 Task: In the  document Matthew.docxMake this file  'available offline' Add shortcut to Drive 'Starred'Email the file to   softage.1@softage.net, with message attached Action Required: This requires your review and response. and file type: 'Microsoft Word'
Action: Key pressed <Key.tab><Key.tab><Key.tab>
Screenshot: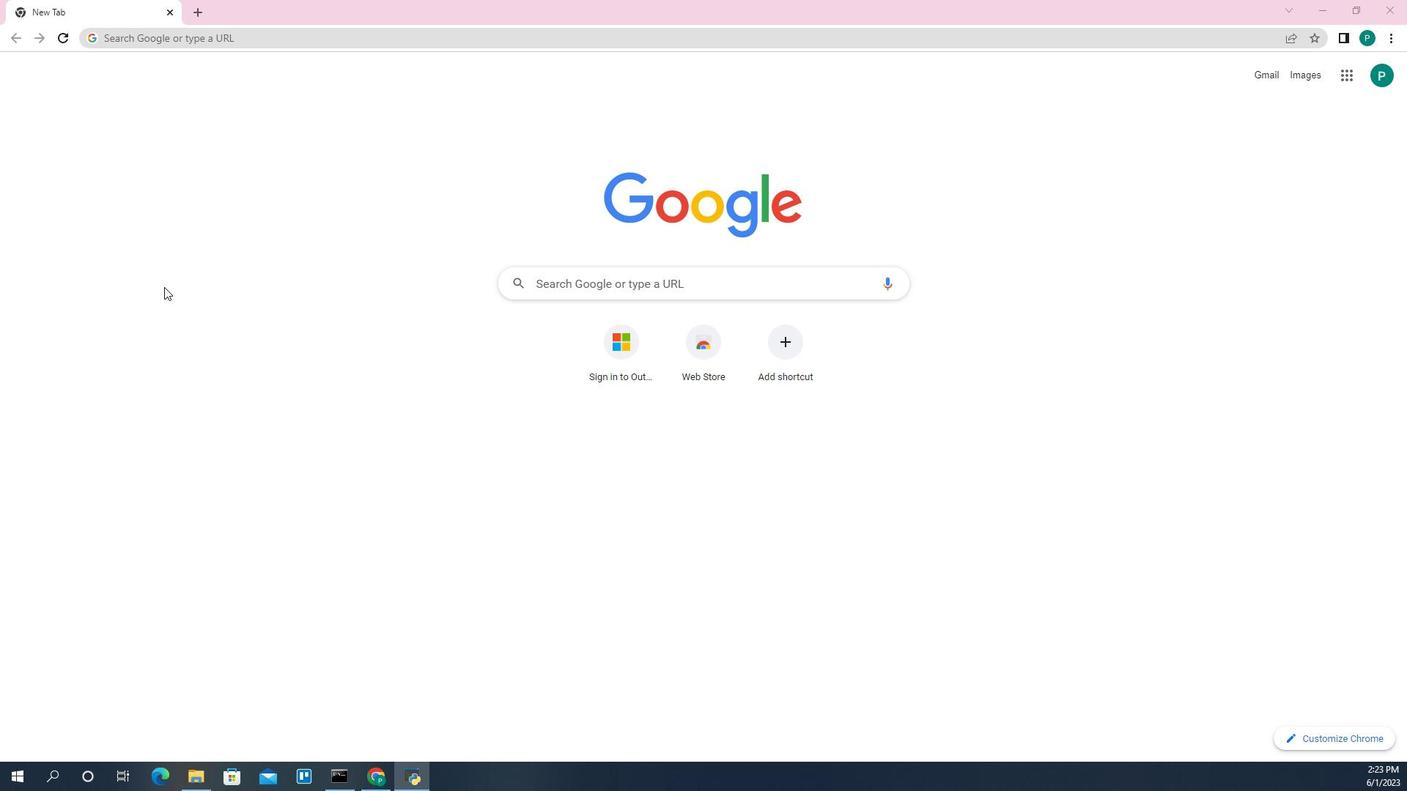 
Action: Mouse moved to (1323, 290)
Screenshot: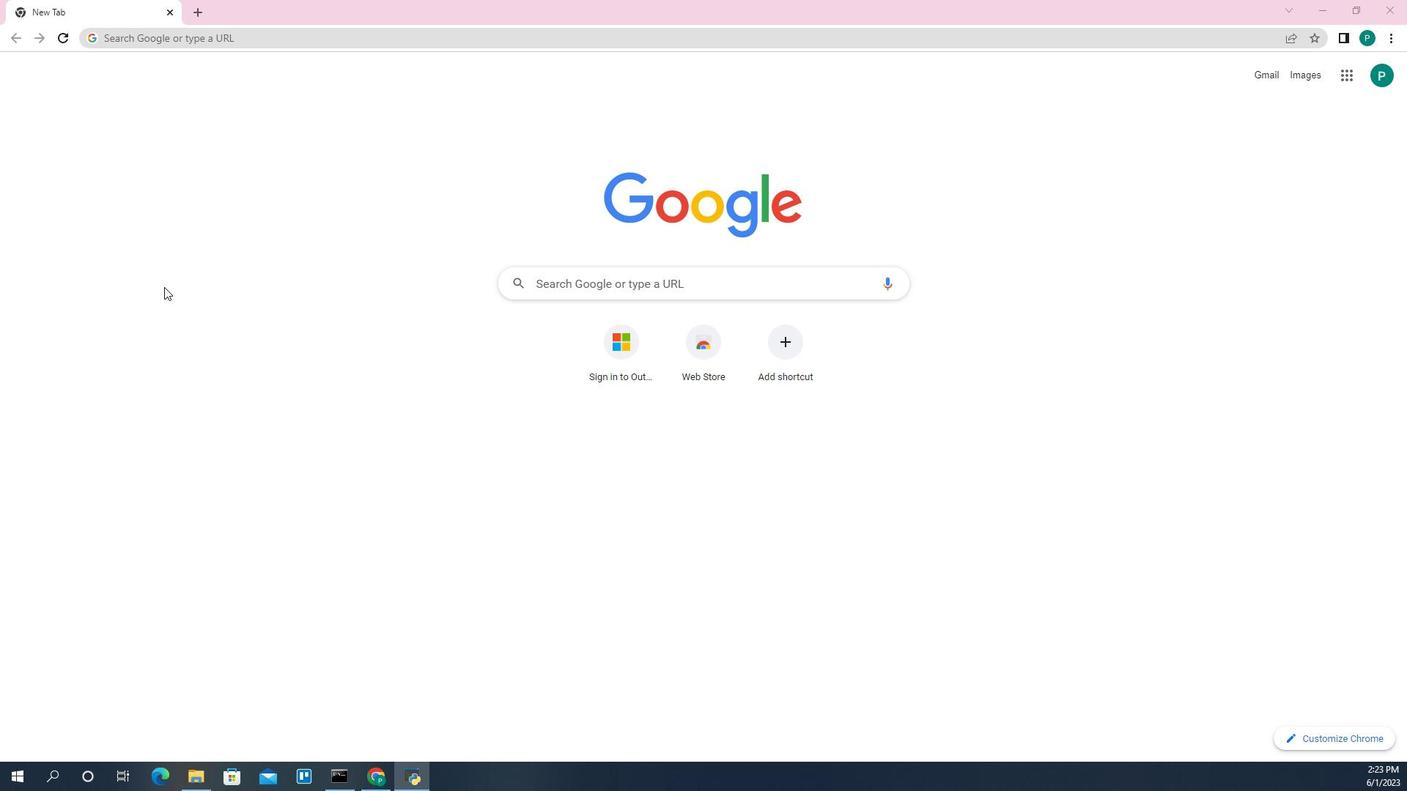 
Action: Mouse pressed left at (1323, 290)
Screenshot: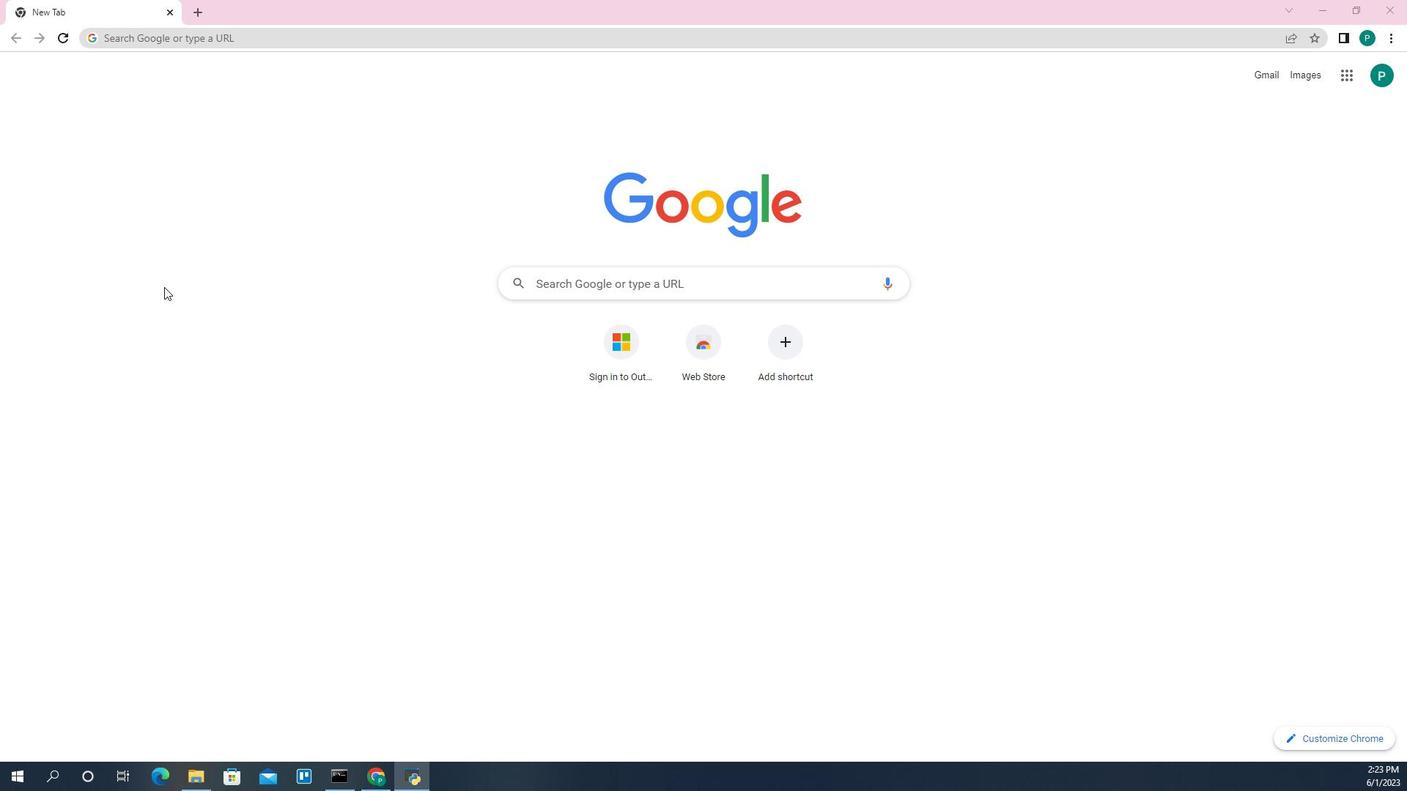 
Action: Mouse moved to (1324, 292)
Screenshot: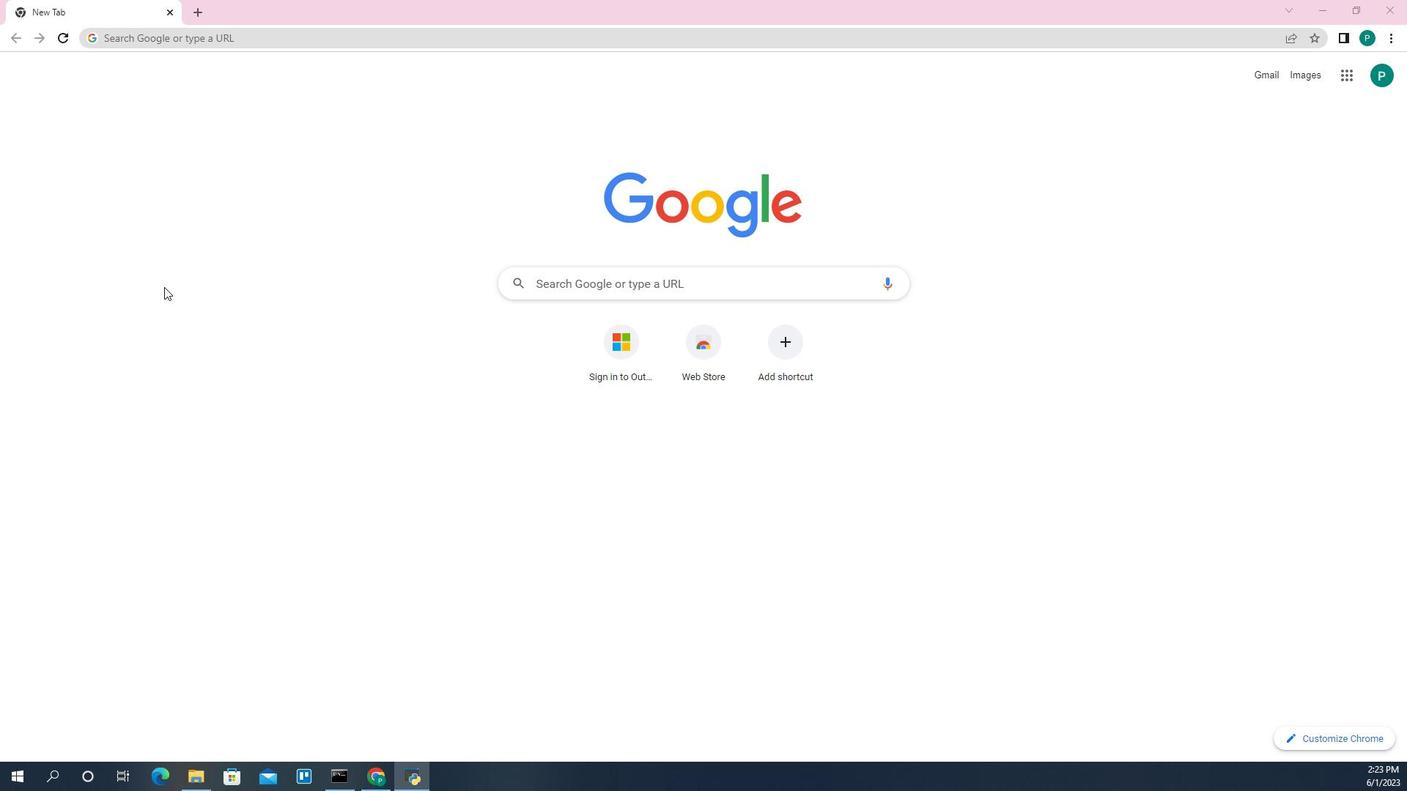 
Action: Key pressed <Key.tab><Key.tab><Key.tab><Key.enter><Key.tab><Key.tab><Key.tab><Key.tab><Key.tab><Key.tab><Key.tab><Key.tab><Key.tab><Key.tab><Key.tab><Key.tab><Key.tab><Key.tab><Key.tab><Key.tab><Key.tab><Key.enter><Key.down><Key.enter>
Screenshot: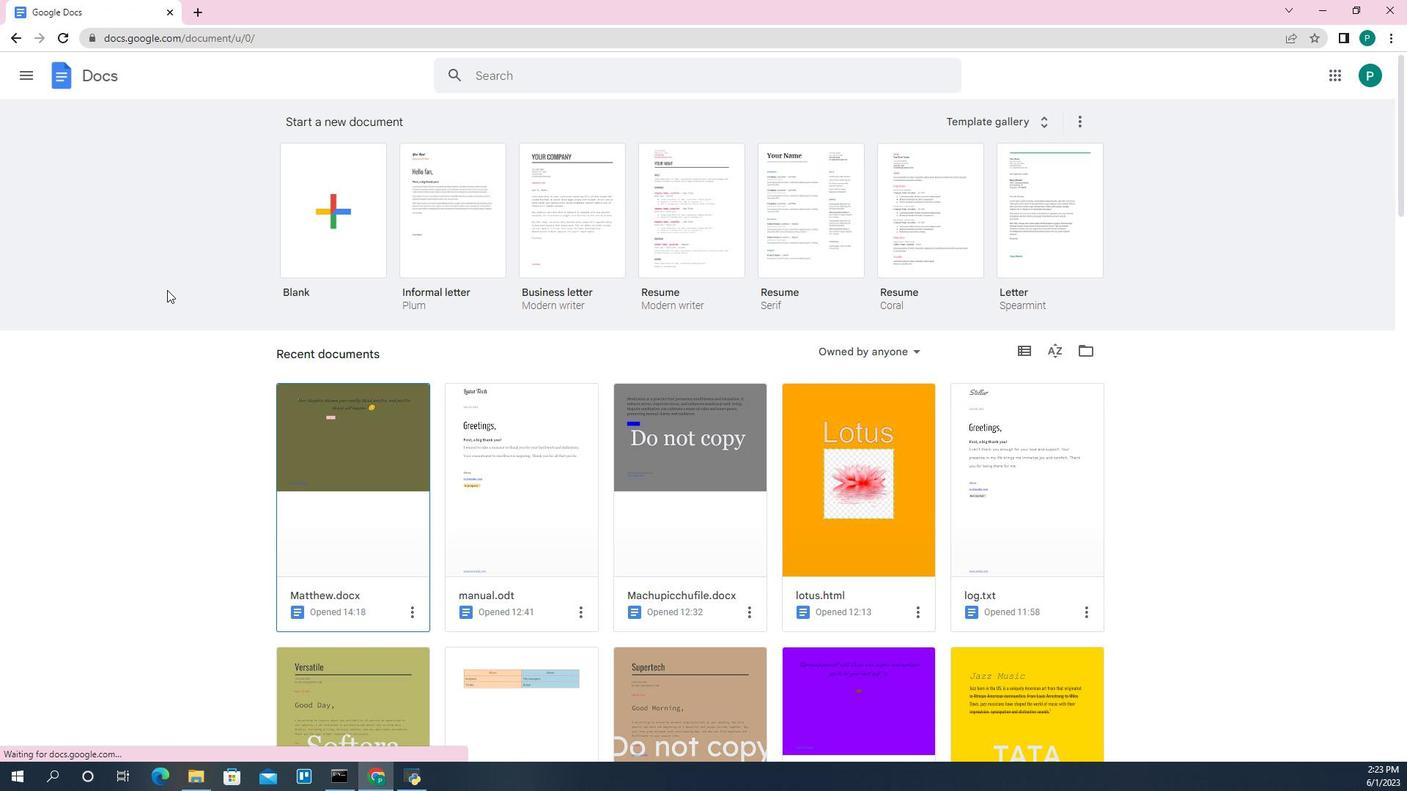 
Action: Mouse moved to (1209, 88)
Screenshot: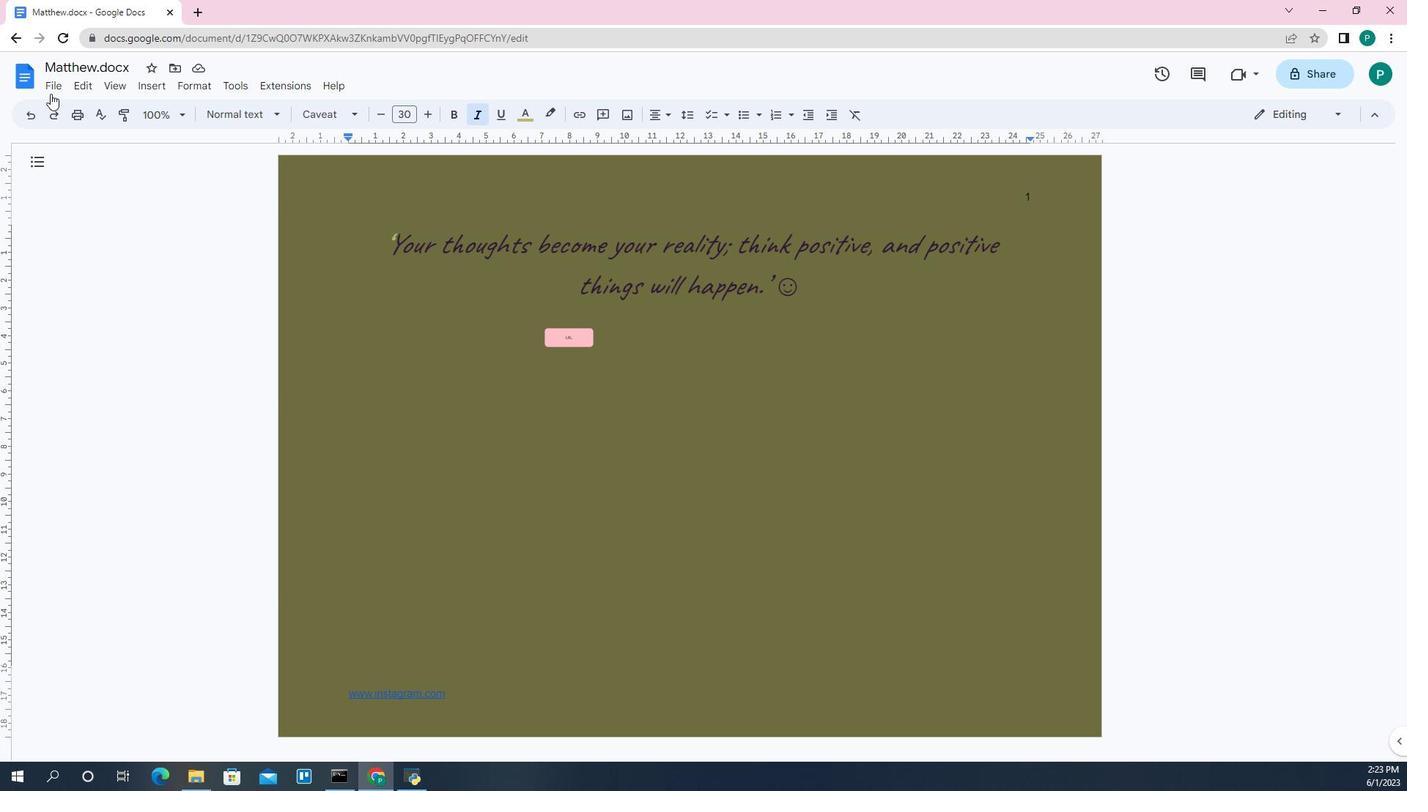 
Action: Mouse pressed left at (1209, 88)
Screenshot: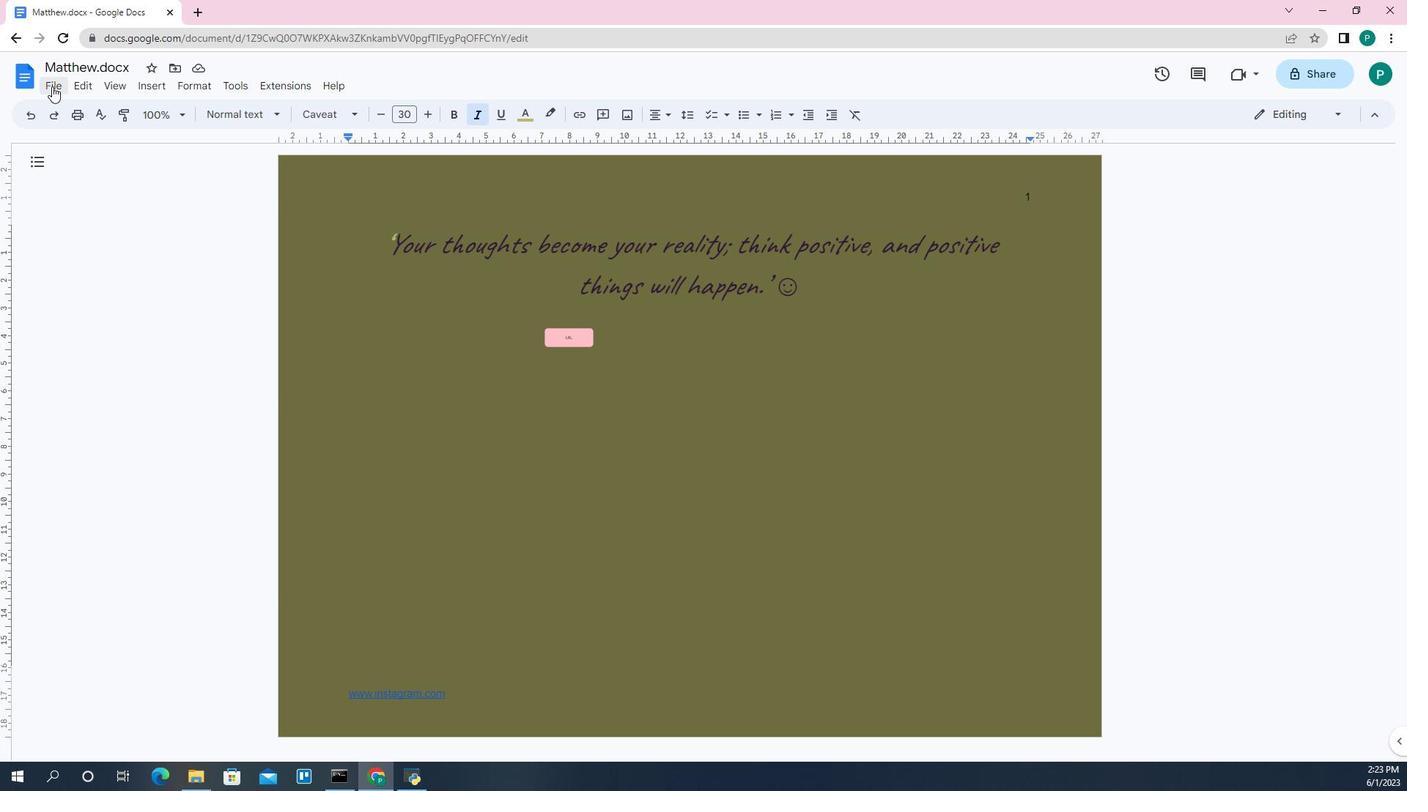 
Action: Key pressed <Key.down><Key.down><Key.down><Key.down><Key.down><Key.down><Key.down><Key.down><Key.down><Key.down><Key.down><Key.down><Key.enter><Key.right><Key.left><Key.down><Key.down><Key.down><Key.down><Key.down><Key.down><Key.down><Key.down><Key.down><Key.right><Key.left><Key.down><Key.down><Key.down><Key.down><Key.down><Key.down><Key.down><Key.down><Key.down><Key.enter><Key.down><Key.up><Key.tab><Key.tab><Key.tab><Key.tab><Key.tab><Key.tab><Key.tab><Key.enter><Key.down><Key.down><Key.down><Key.right><Key.left><Key.tab><Key.tab><Key.enter><Key.down><Key.right><Key.left>
Screenshot: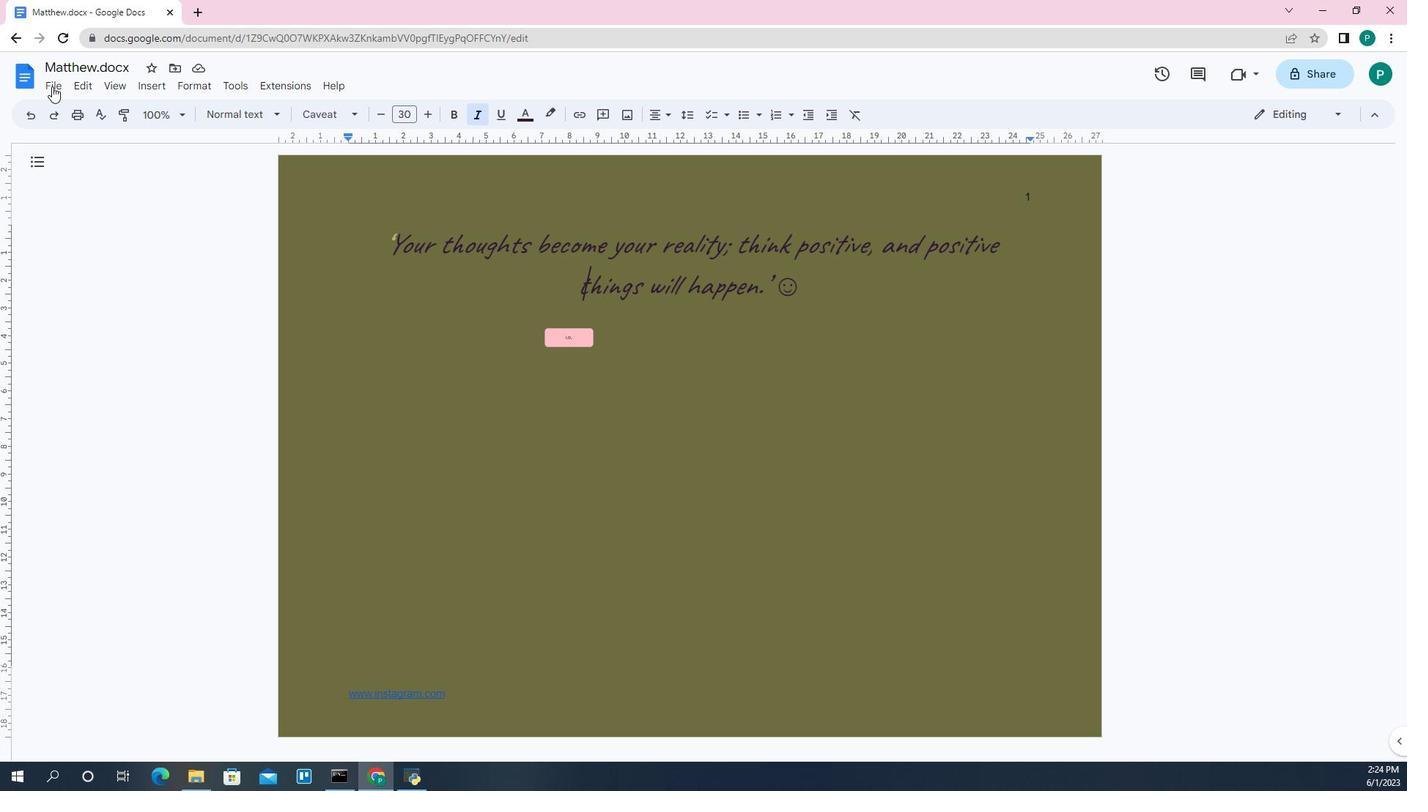 
Action: Mouse pressed left at (1209, 88)
Screenshot: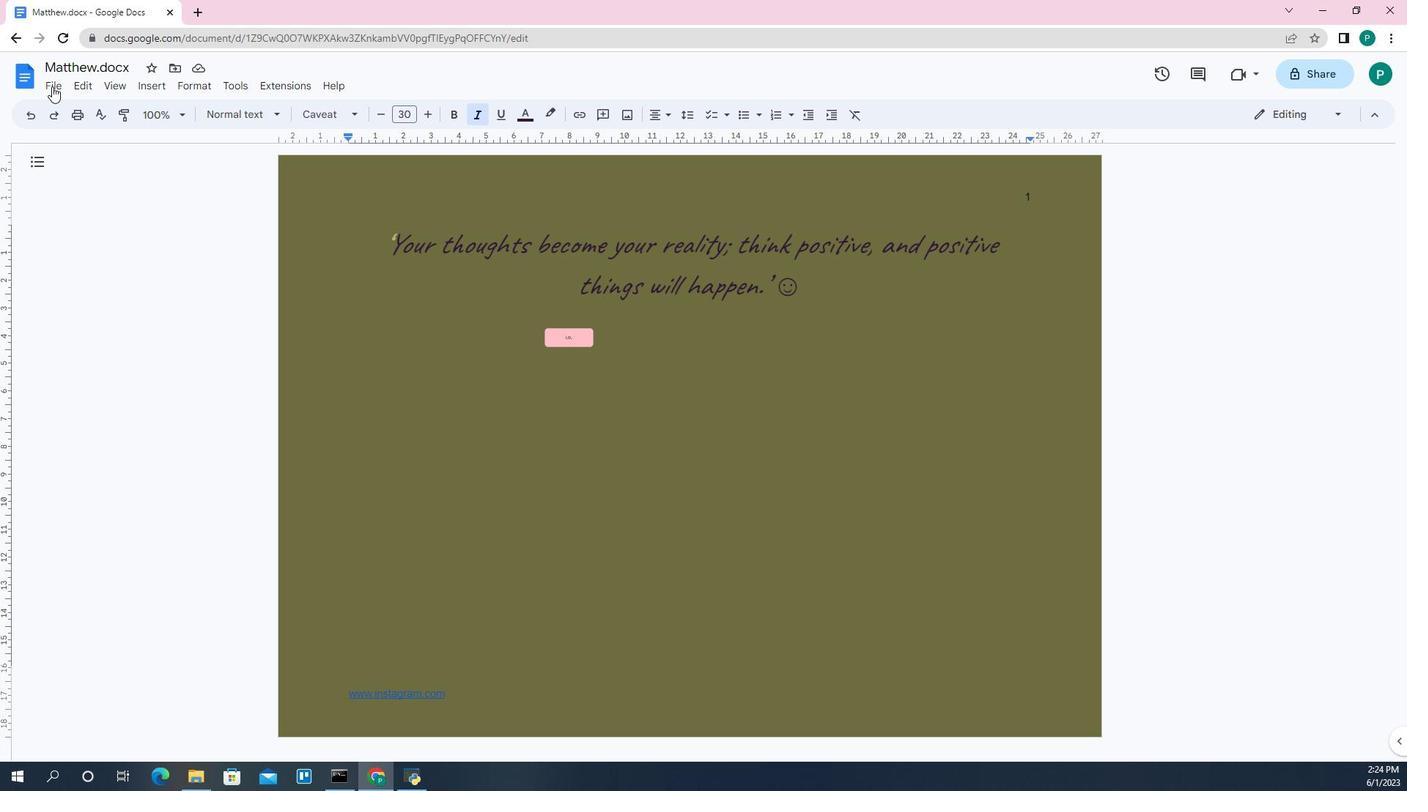 
Action: Key pressed <Key.down><Key.down><Key.down><Key.down><Key.down><Key.right><Key.enter>softage.1<Key.shift>@softage.net<Key.enter><Key.tab><Key.tab><Key.shift><Key.shift><Key.shift><Key.shift>This<Key.space>requires<Key.space>your<Key.space>review<Key.space>and<Key.space>response.<Key.space>
Screenshot: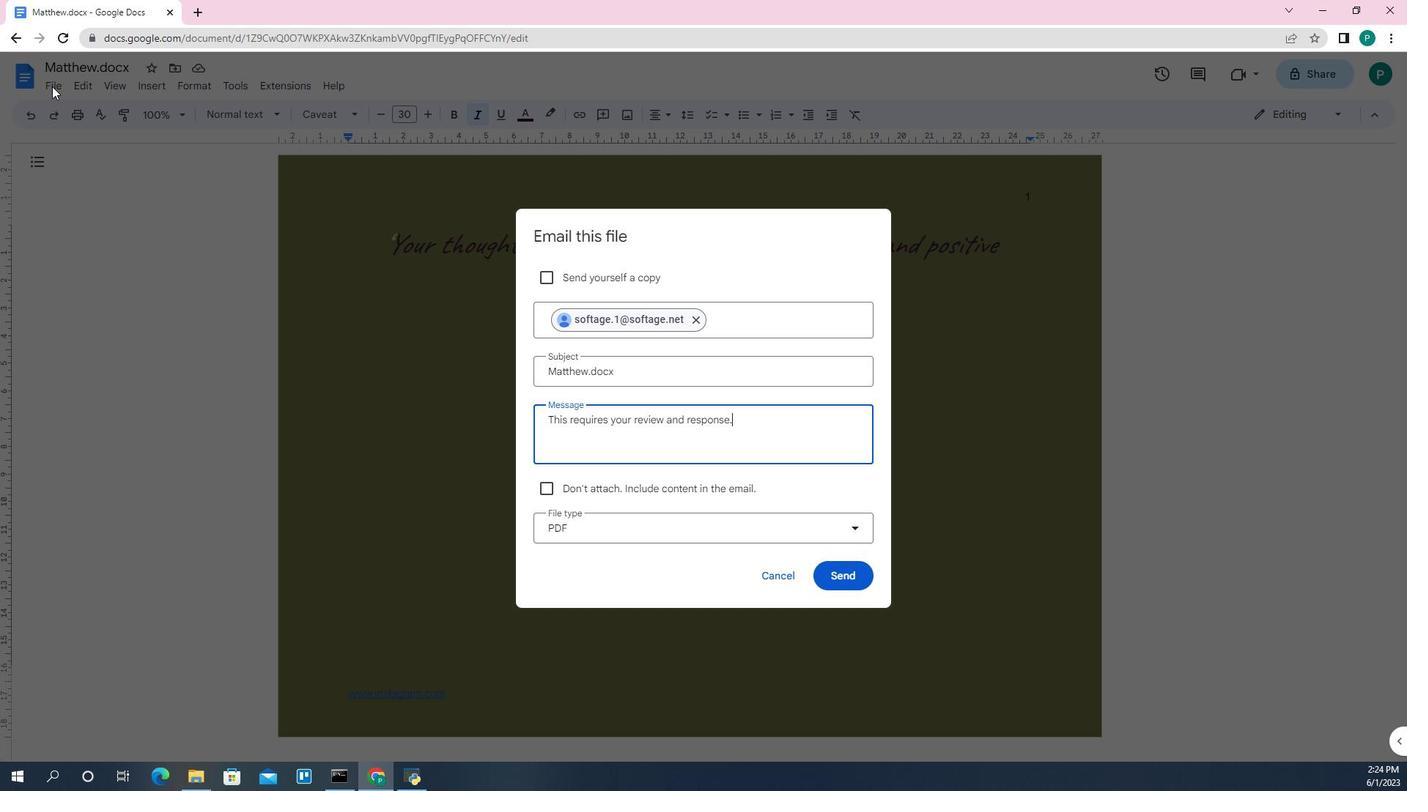 
Action: Mouse moved to (1339, 165)
Screenshot: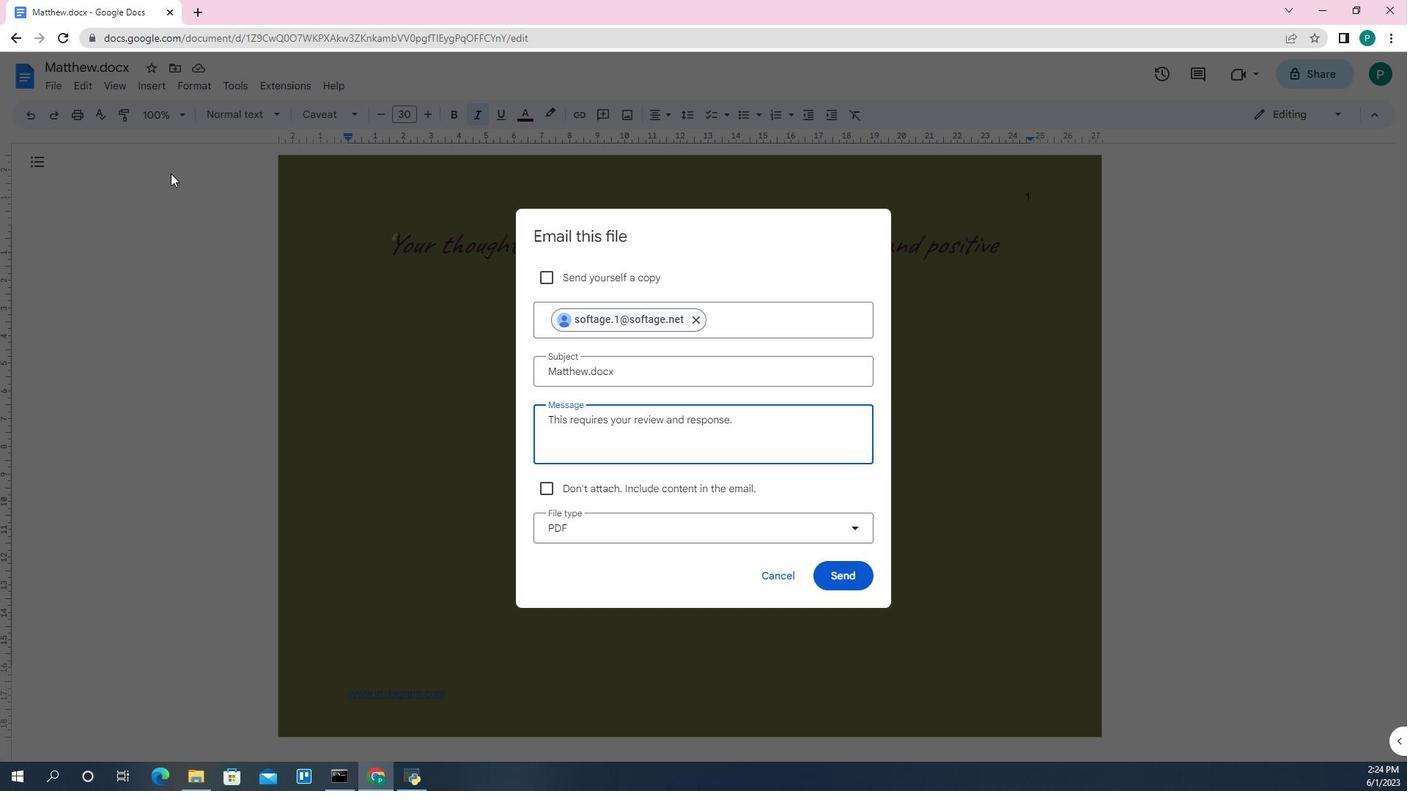 
Action: Key pressed <Key.tab><Key.tab><Key.down><Key.down><Key.down><Key.down><Key.down><Key.enter><Key.tab><Key.tab><Key.enter>
Screenshot: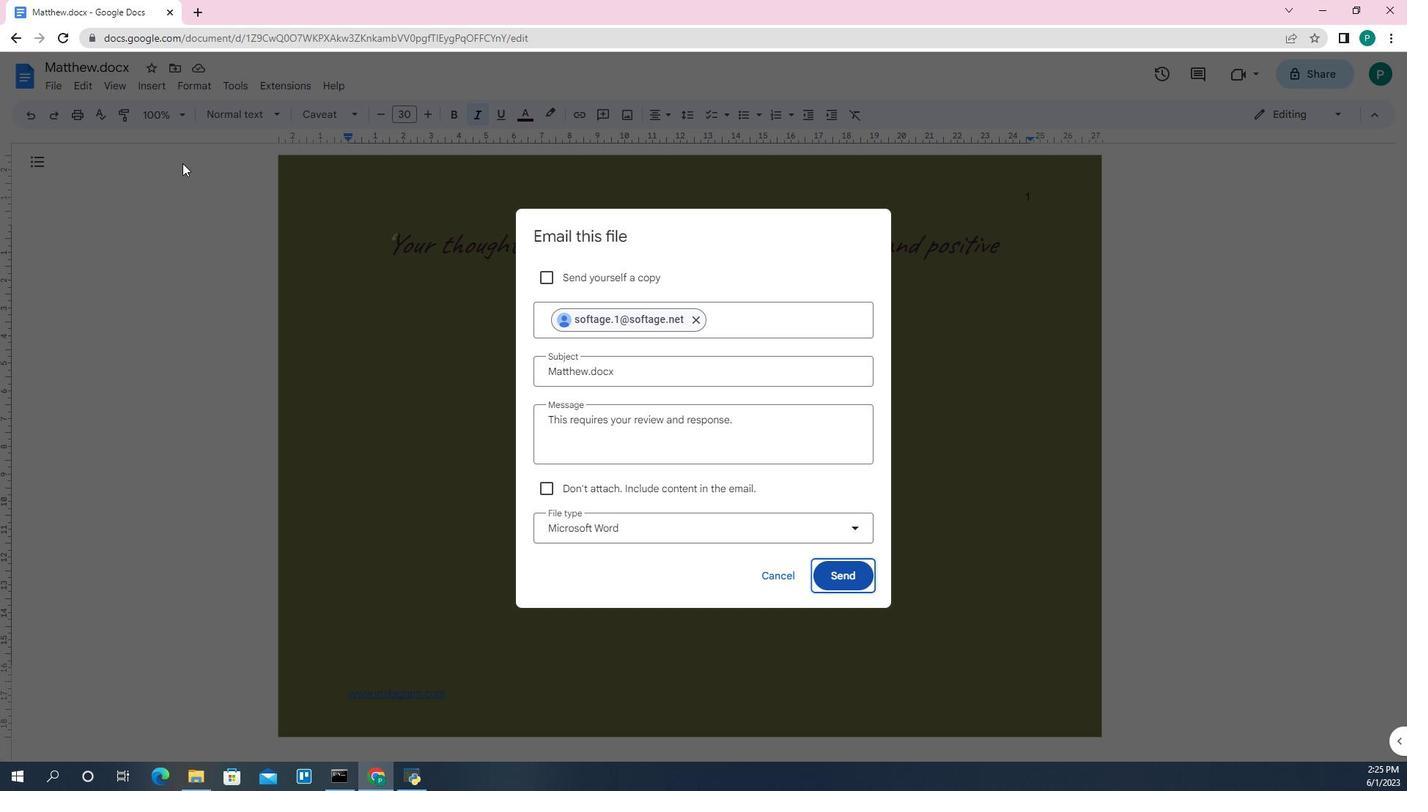 
